 Task: Create a board button that creates a unique list named "Progress report 2" in the top position on board "Trello first".
Action: Mouse moved to (1133, 87)
Screenshot: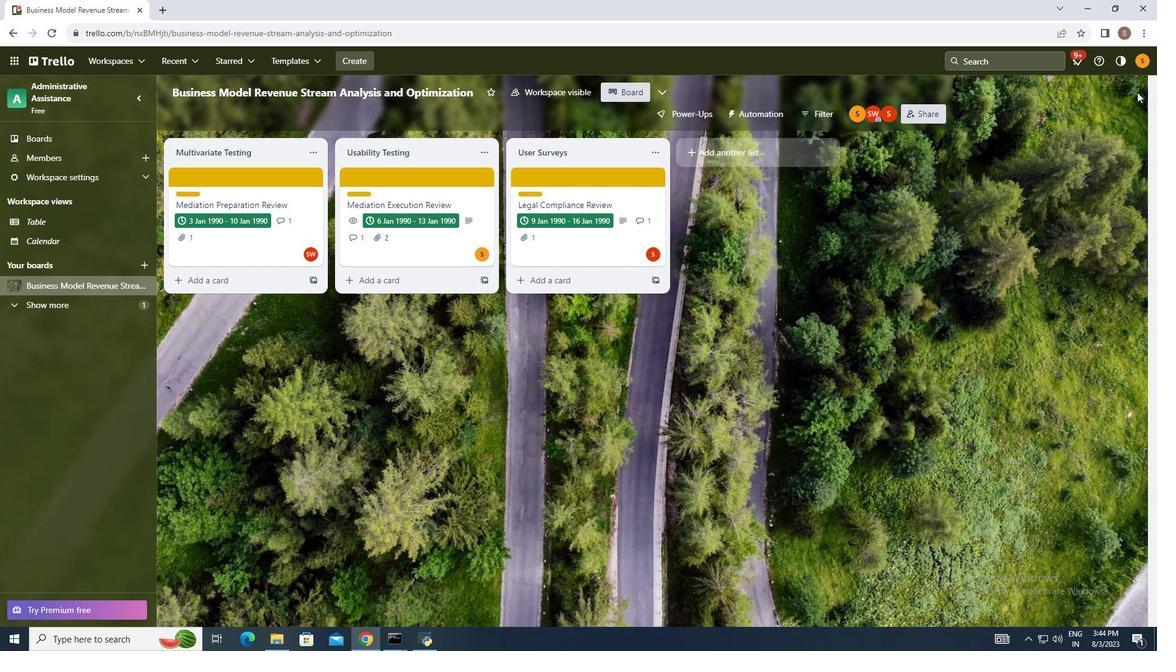 
Action: Mouse pressed left at (1133, 87)
Screenshot: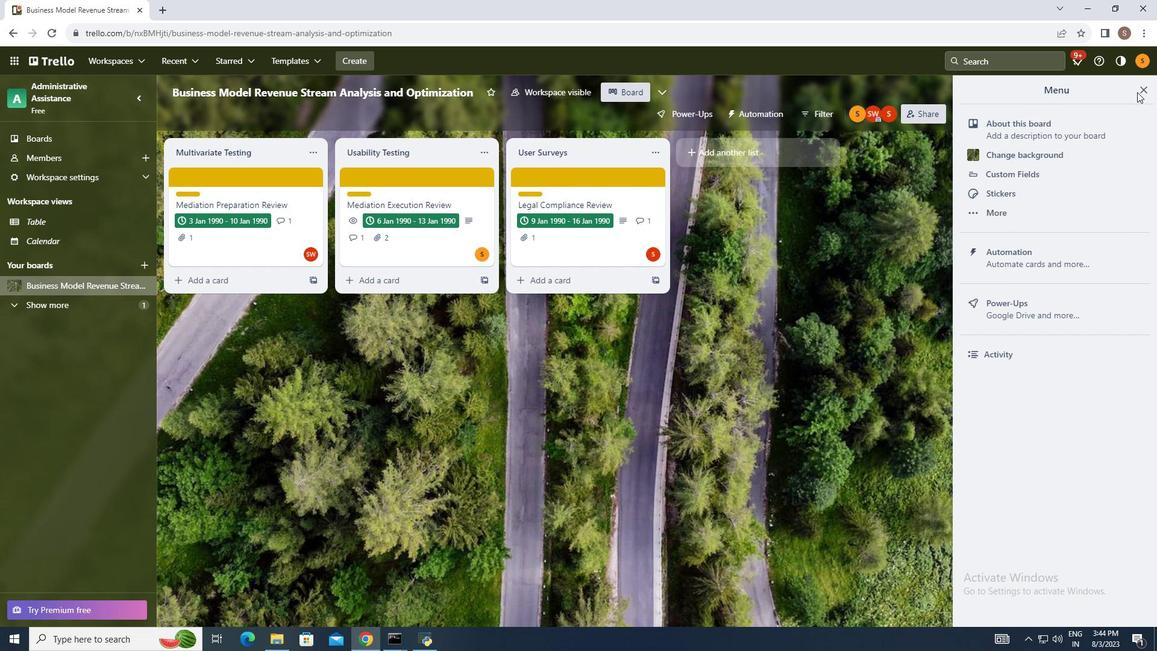 
Action: Mouse moved to (1033, 258)
Screenshot: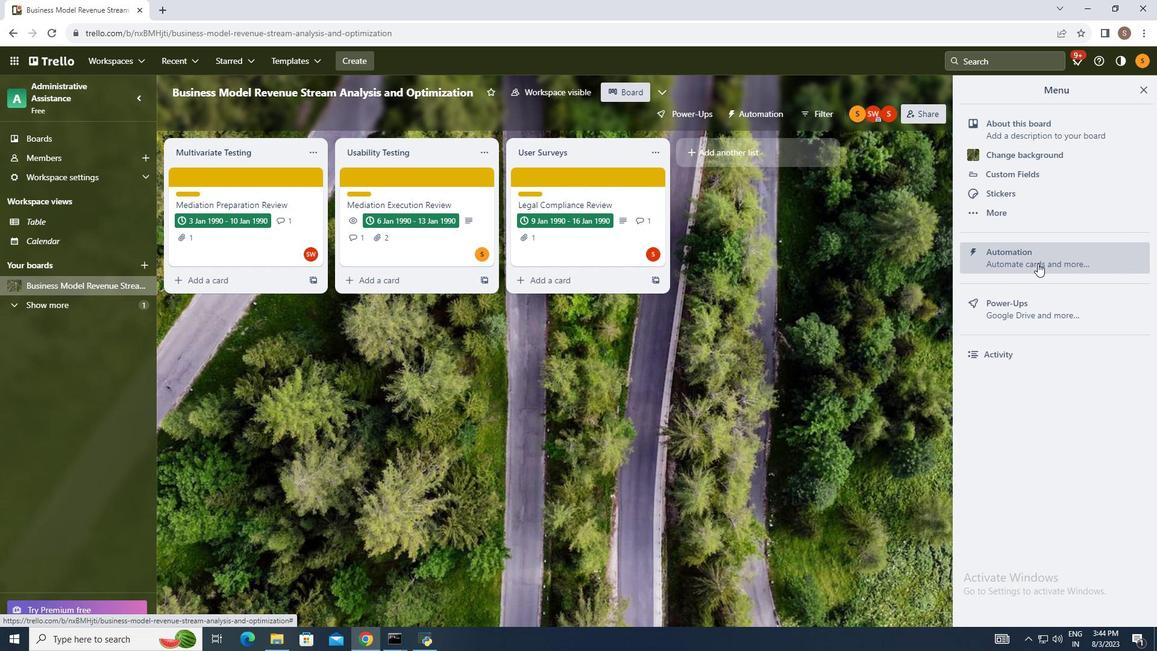 
Action: Mouse pressed left at (1033, 258)
Screenshot: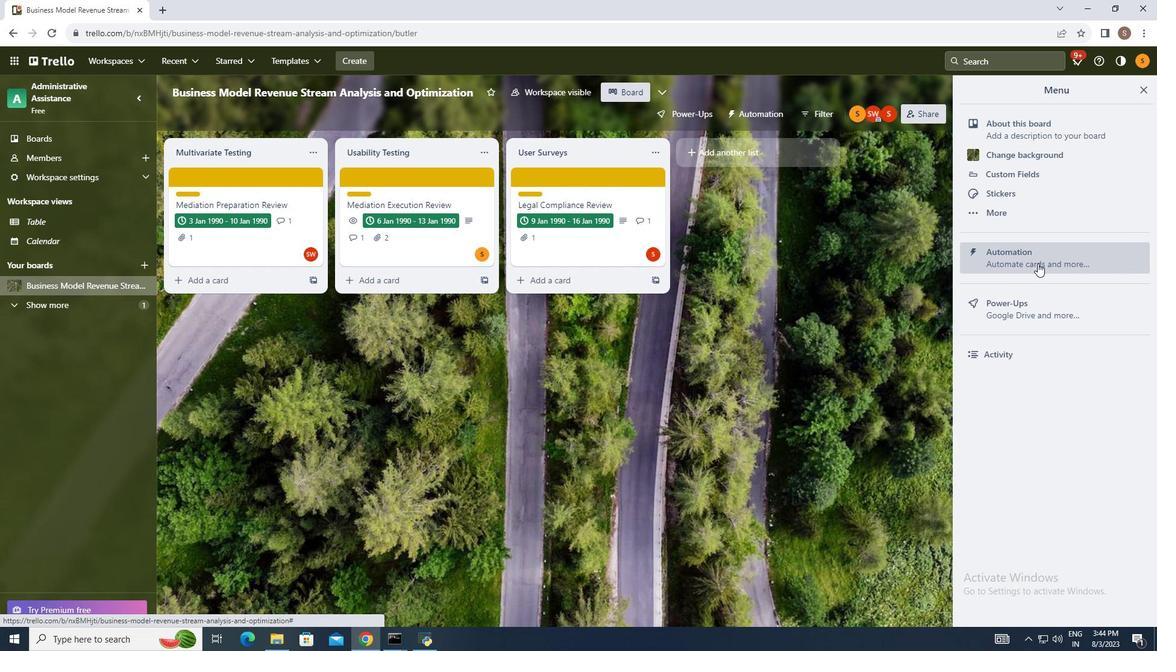 
Action: Mouse moved to (216, 326)
Screenshot: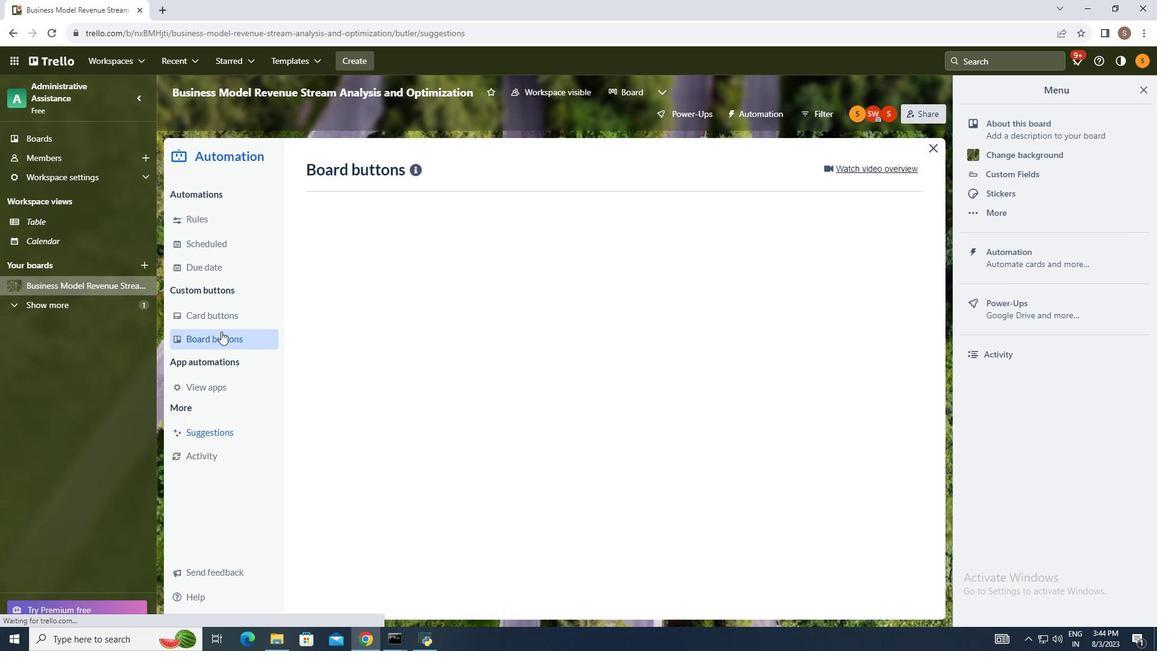 
Action: Mouse pressed left at (216, 326)
Screenshot: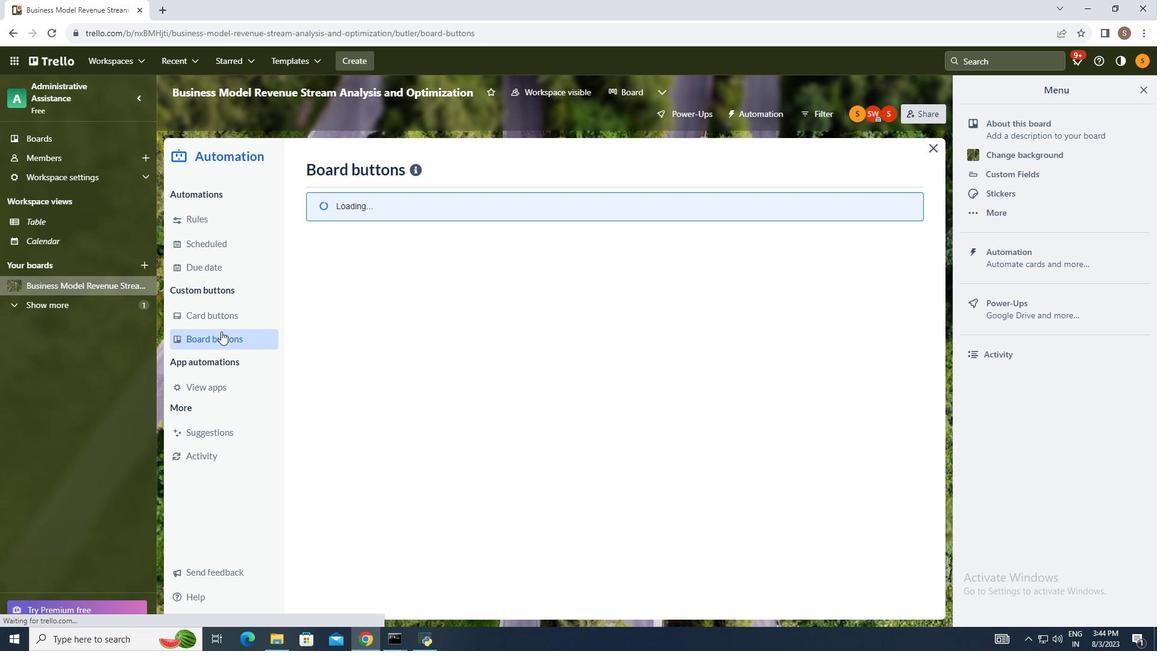 
Action: Mouse moved to (878, 158)
Screenshot: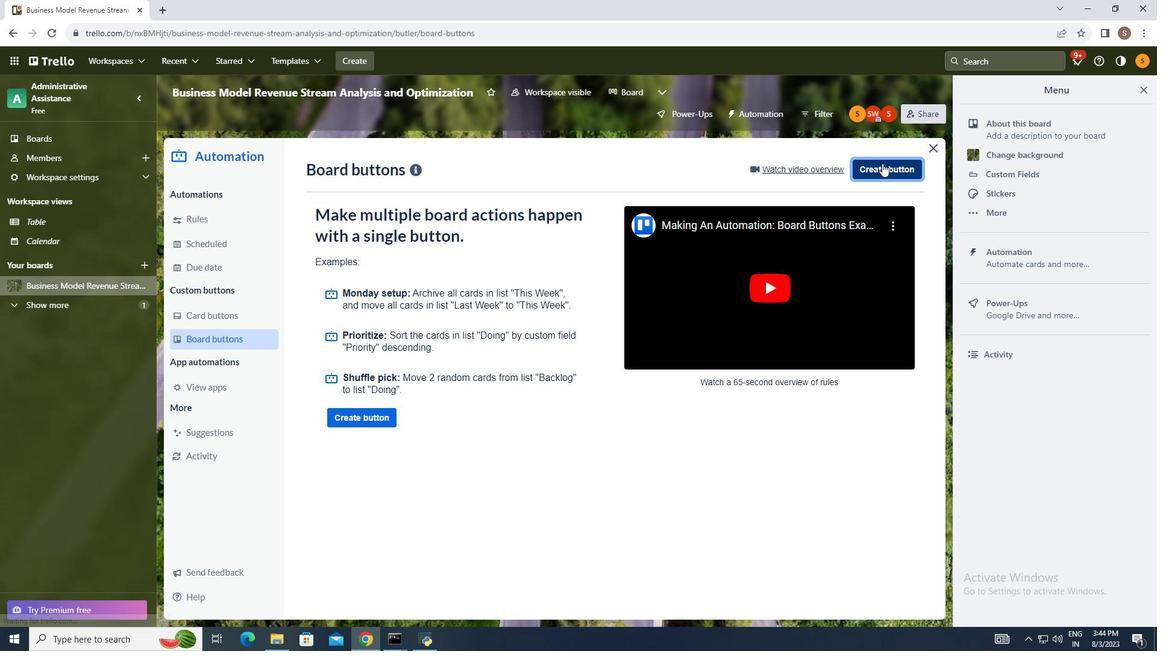 
Action: Mouse pressed left at (878, 158)
Screenshot: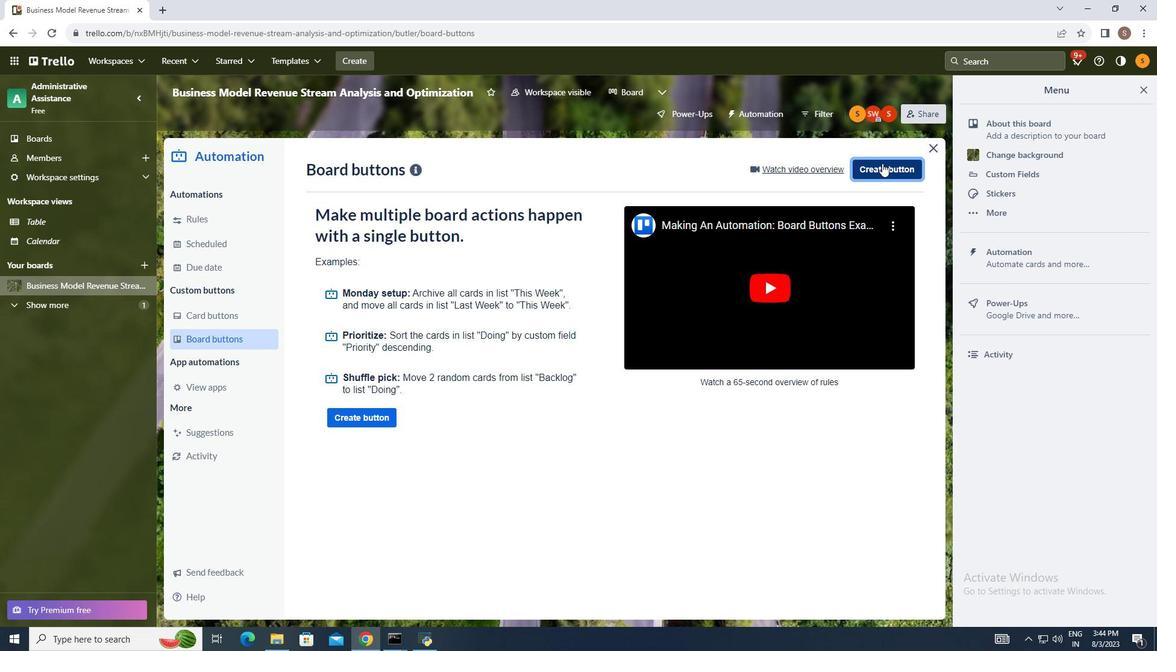 
Action: Mouse moved to (562, 325)
Screenshot: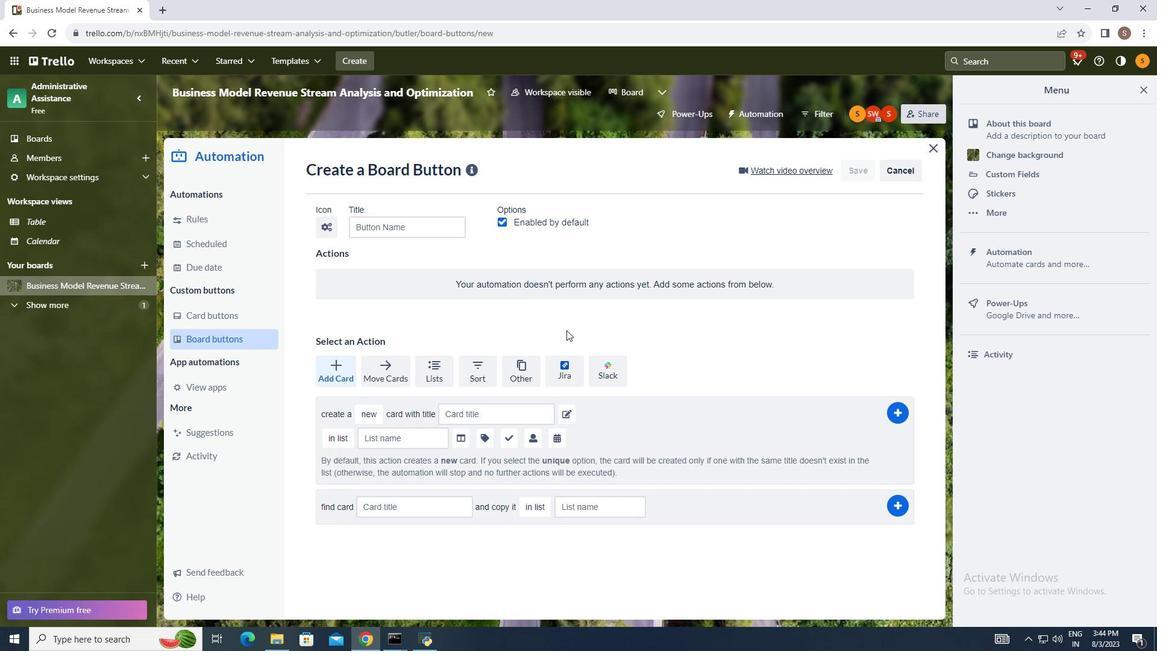 
Action: Mouse pressed left at (562, 325)
Screenshot: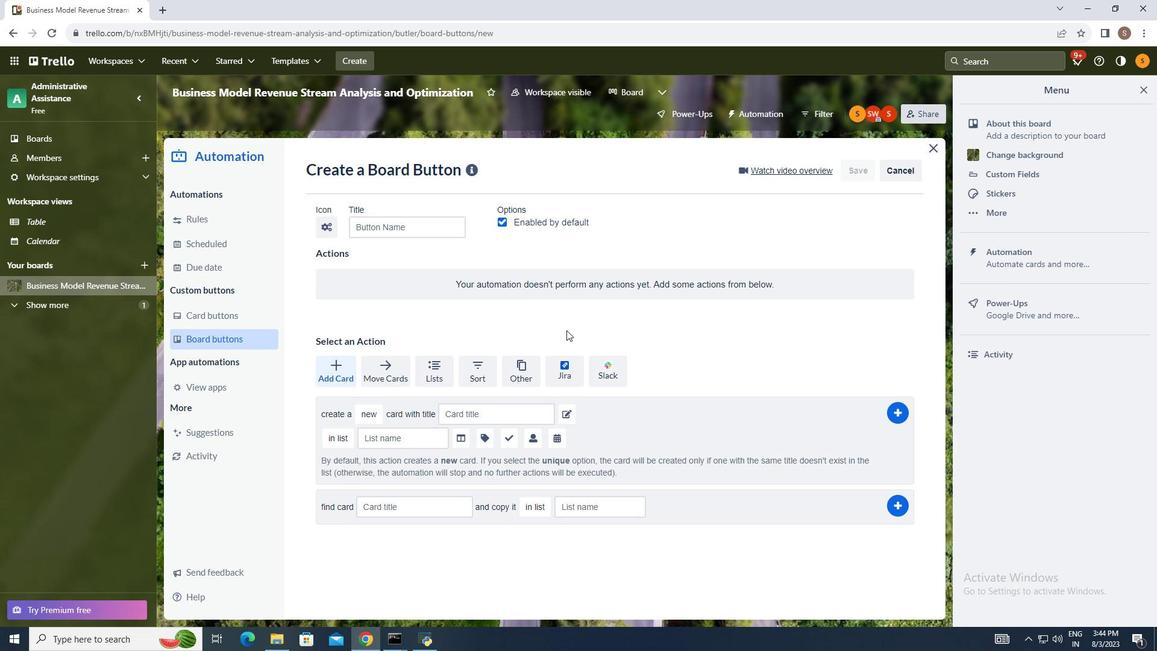 
Action: Mouse moved to (427, 366)
Screenshot: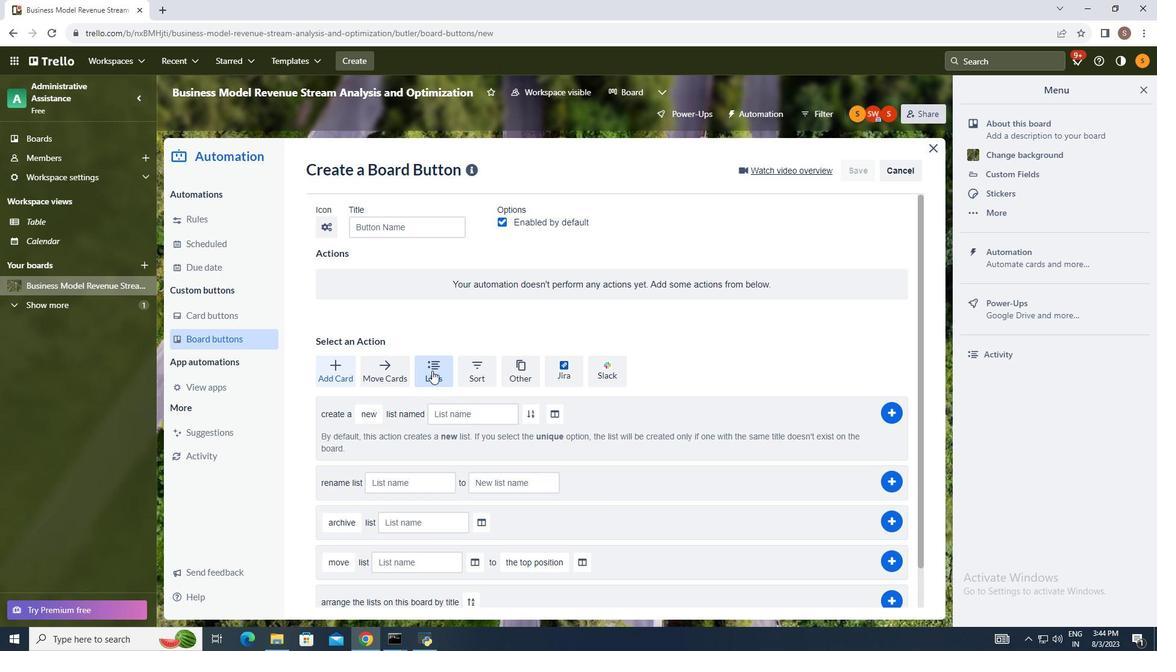 
Action: Mouse pressed left at (427, 366)
Screenshot: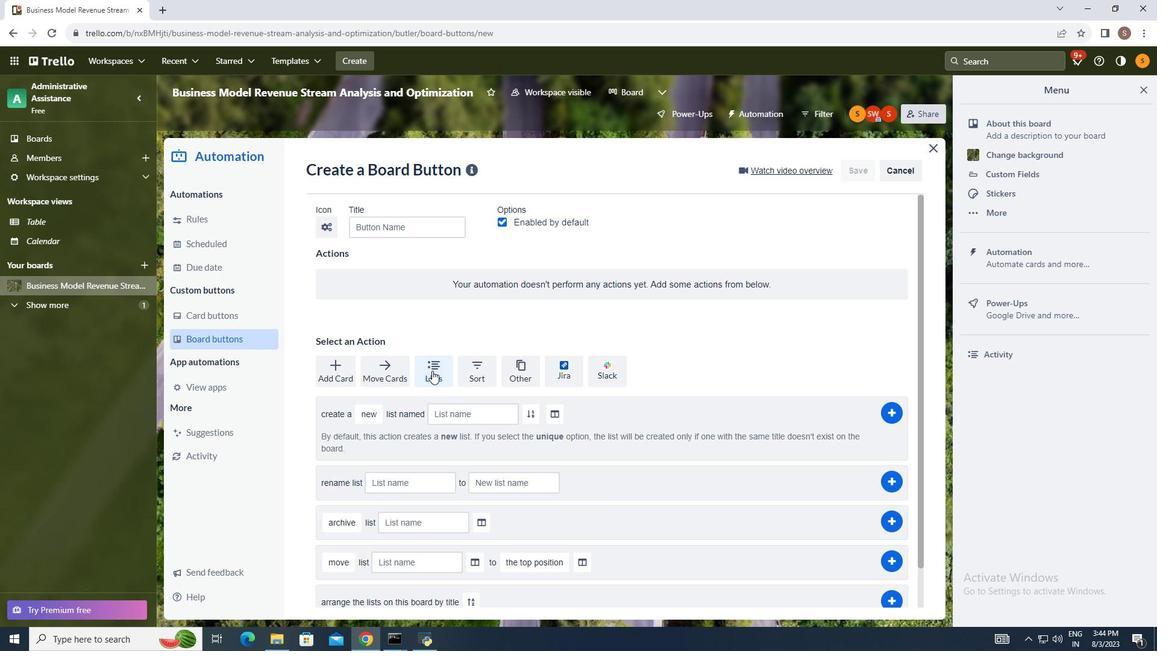 
Action: Mouse moved to (361, 413)
Screenshot: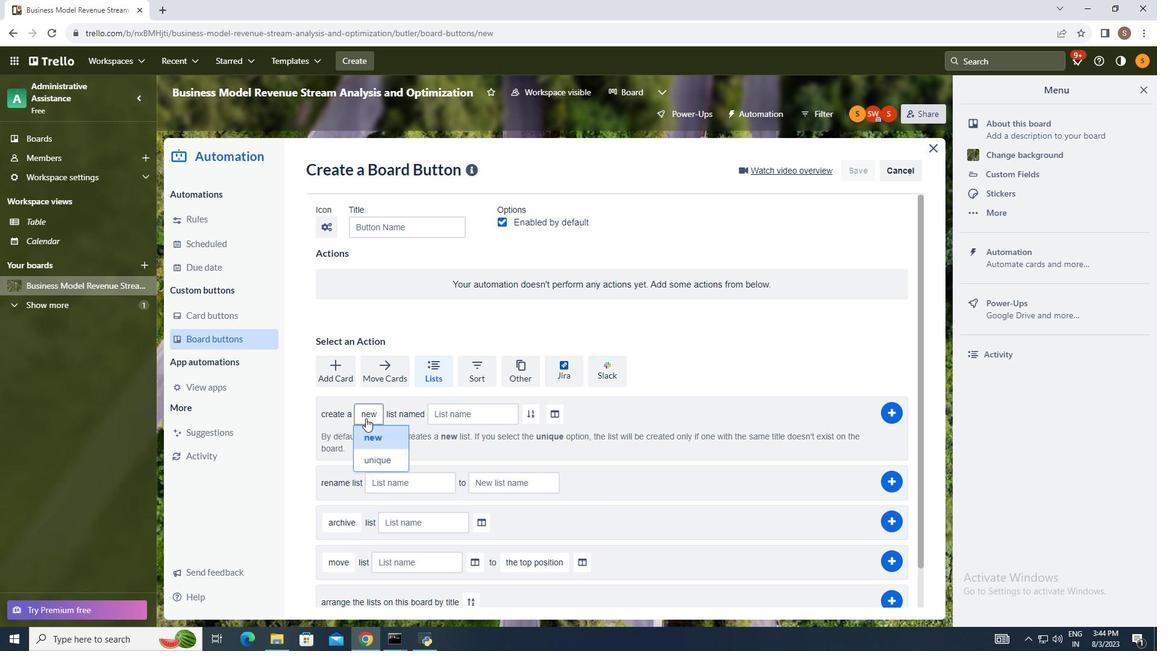 
Action: Mouse pressed left at (361, 413)
Screenshot: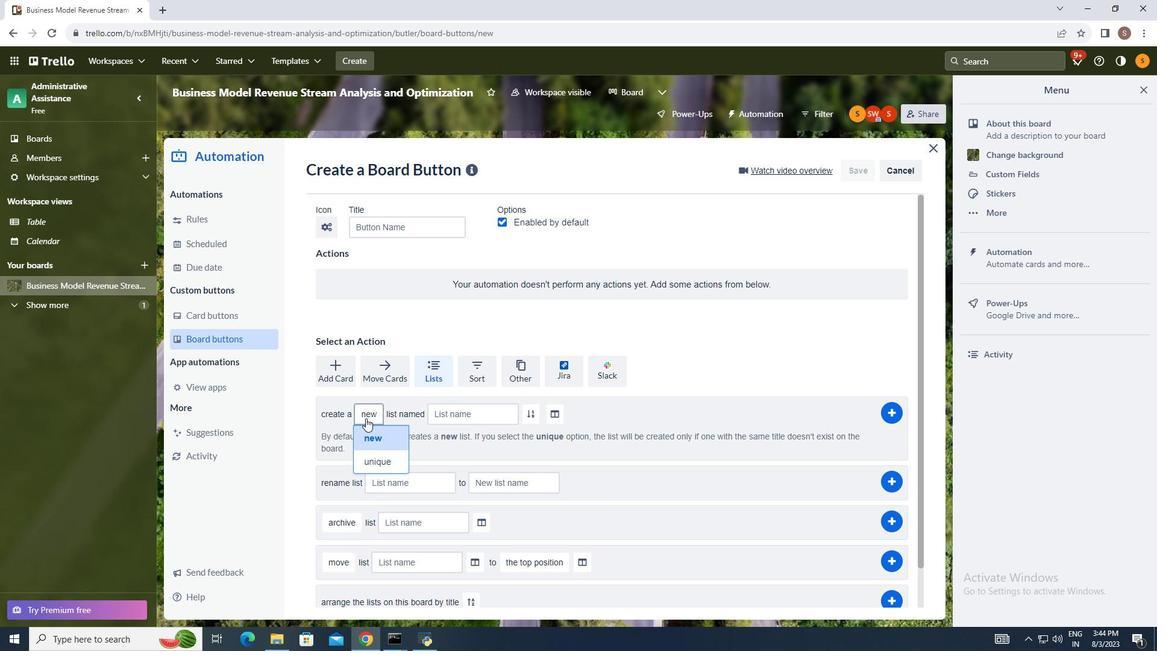 
Action: Mouse moved to (363, 458)
Screenshot: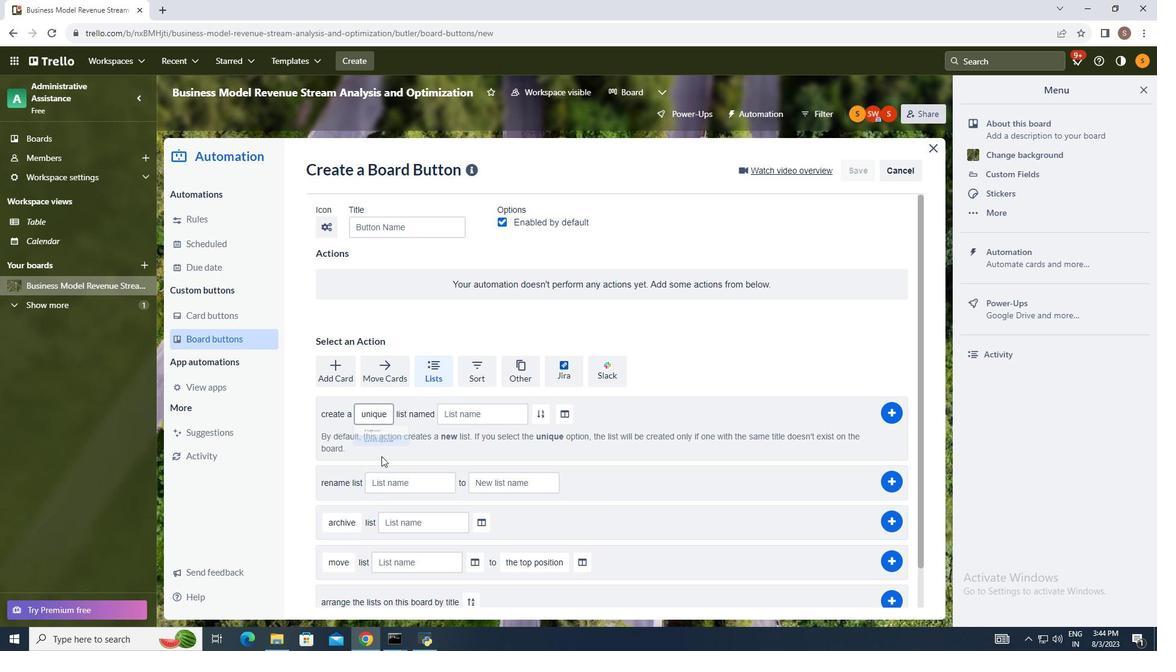 
Action: Mouse pressed left at (363, 458)
Screenshot: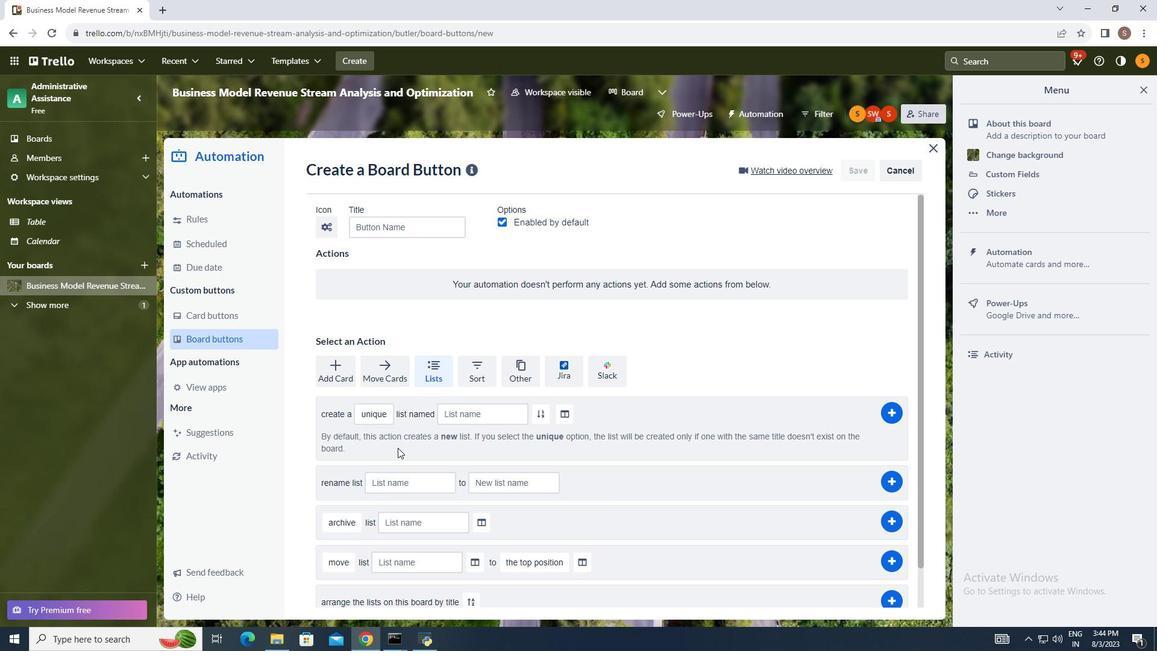
Action: Mouse moved to (452, 413)
Screenshot: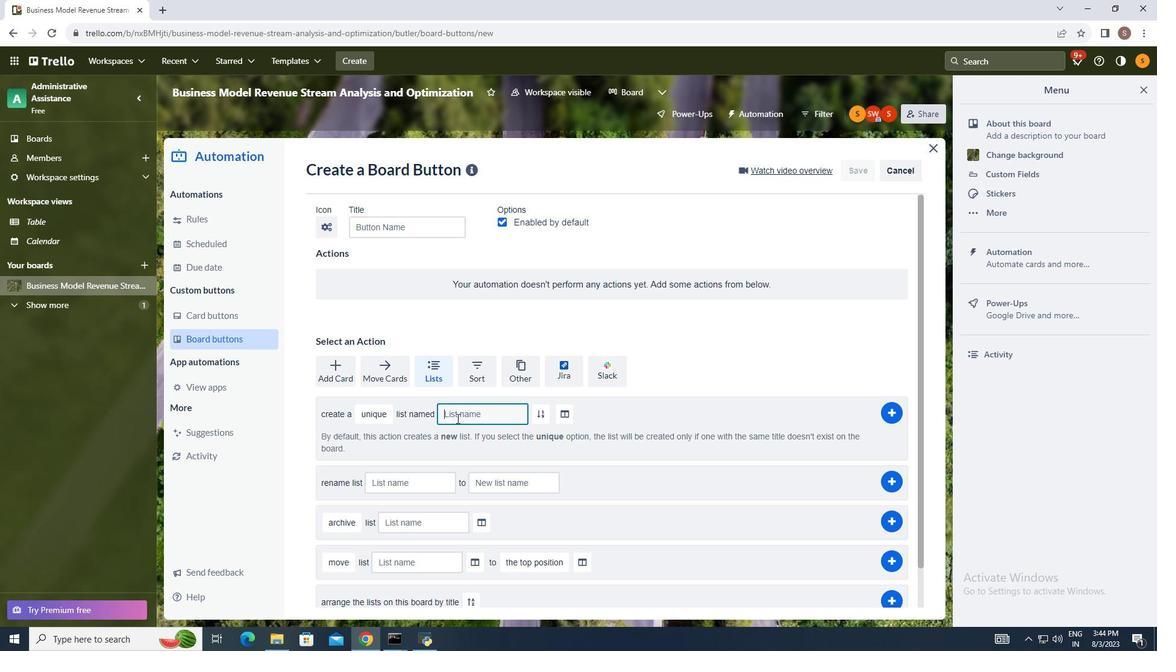 
Action: Mouse pressed left at (452, 413)
Screenshot: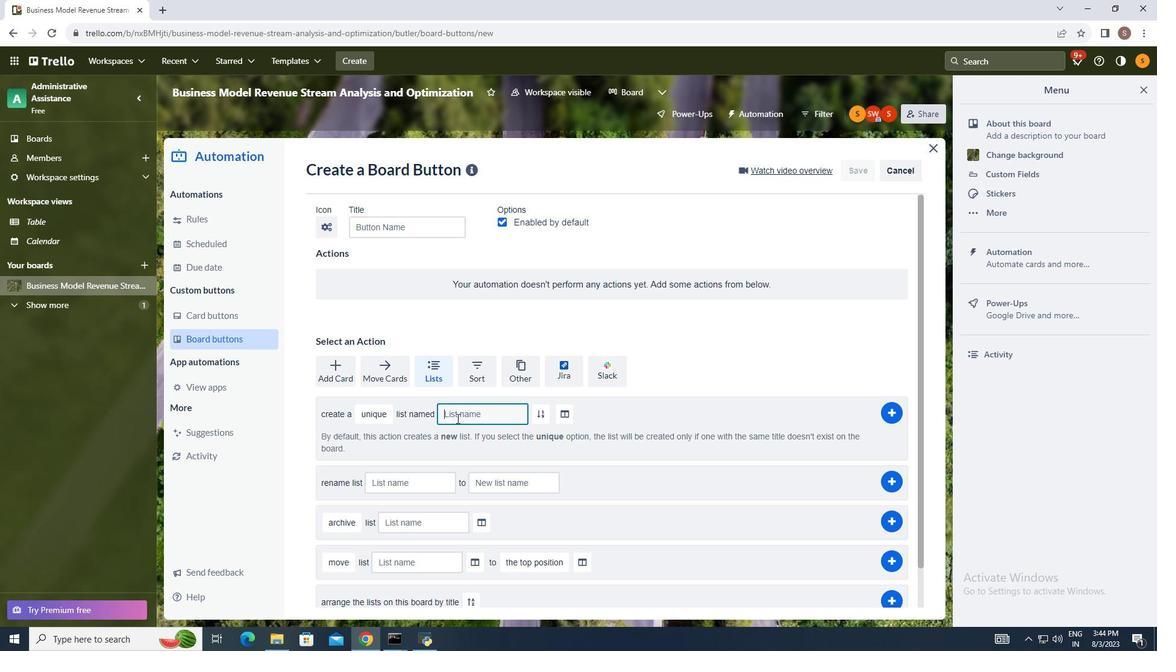 
Action: Key pressed <Key.shift>Progress<Key.space>report<Key.space>2
Screenshot: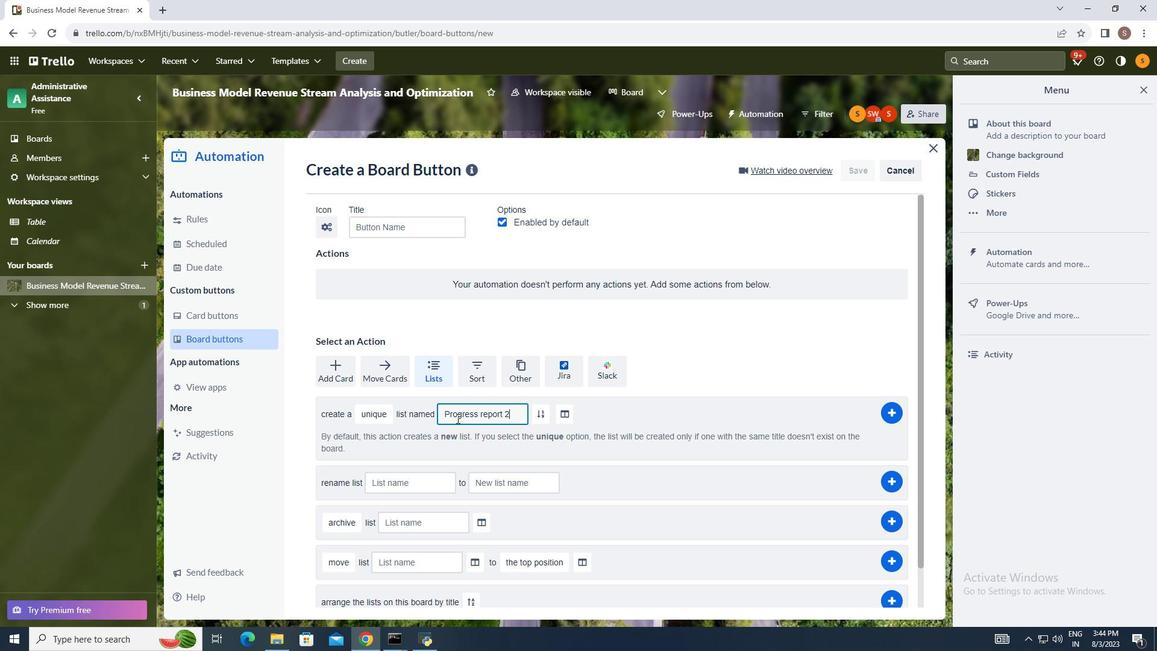 
Action: Mouse moved to (533, 413)
Screenshot: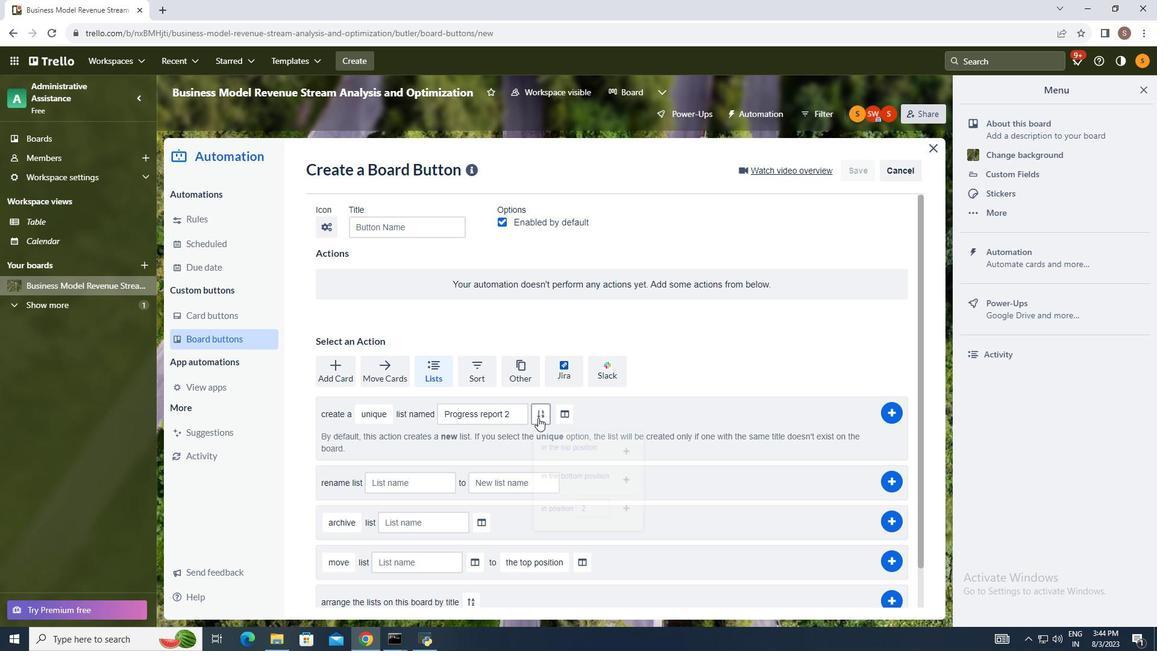 
Action: Mouse pressed left at (533, 413)
Screenshot: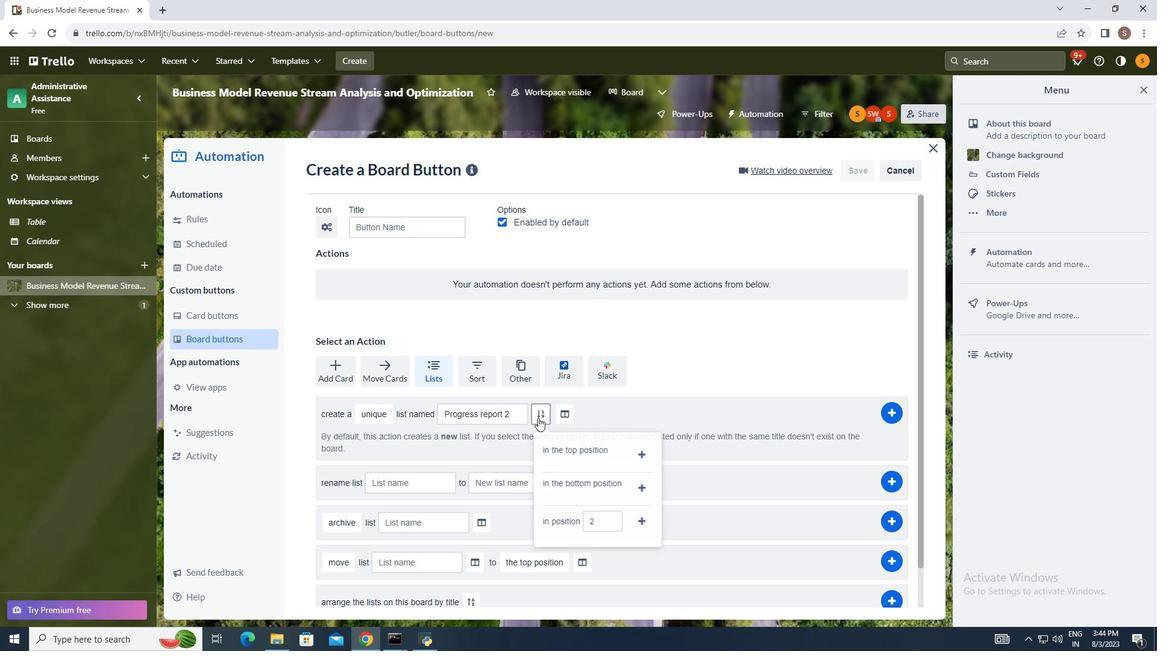 
Action: Mouse moved to (641, 450)
Screenshot: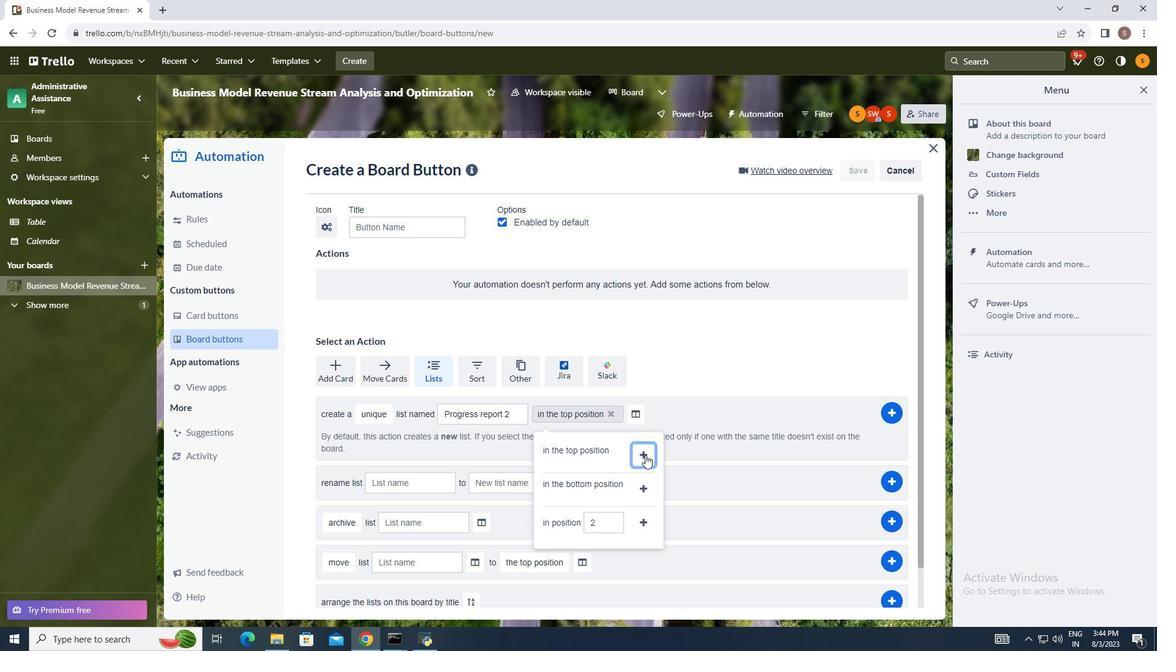 
Action: Mouse pressed left at (641, 450)
Screenshot: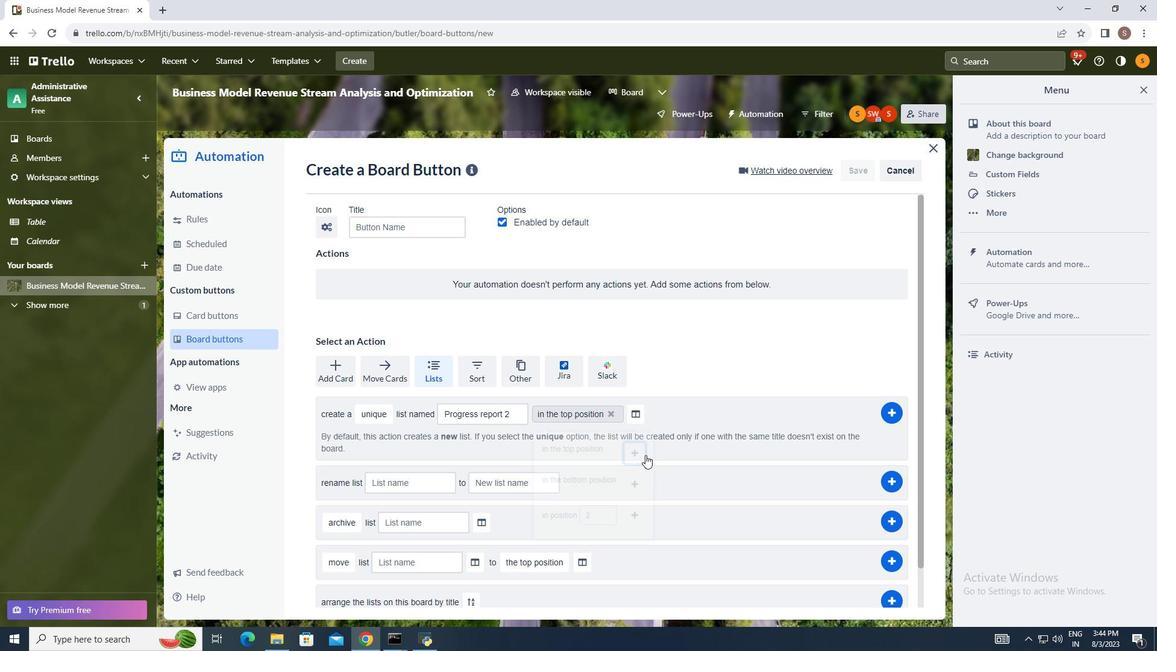 
Action: Mouse moved to (634, 405)
Screenshot: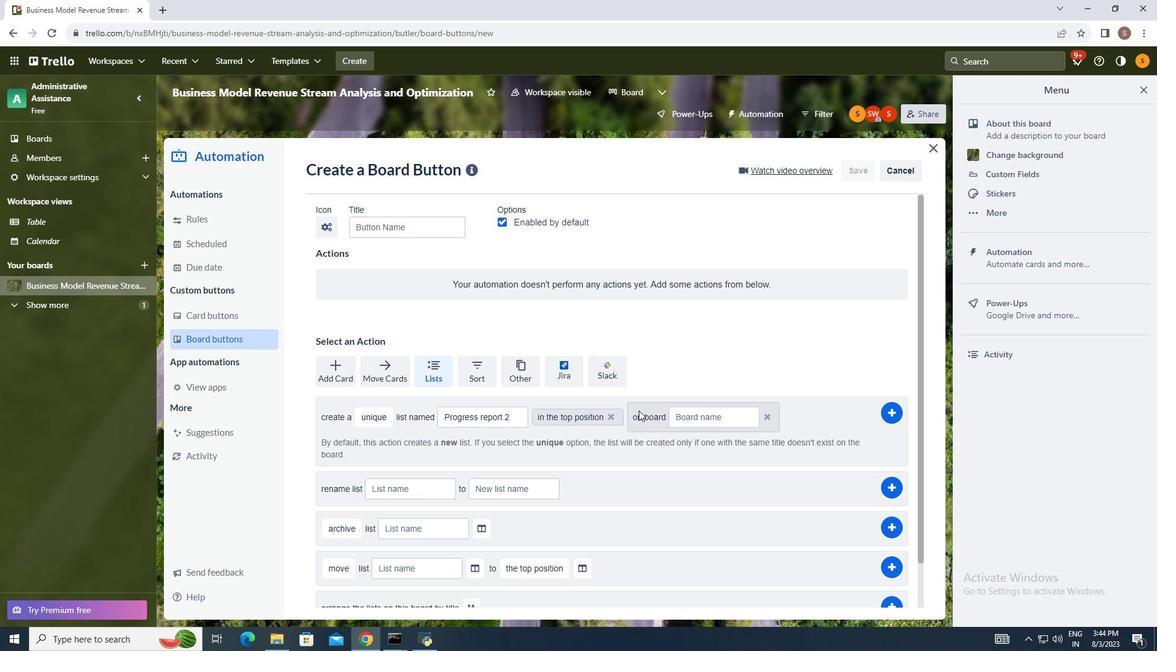 
Action: Mouse pressed left at (634, 405)
Screenshot: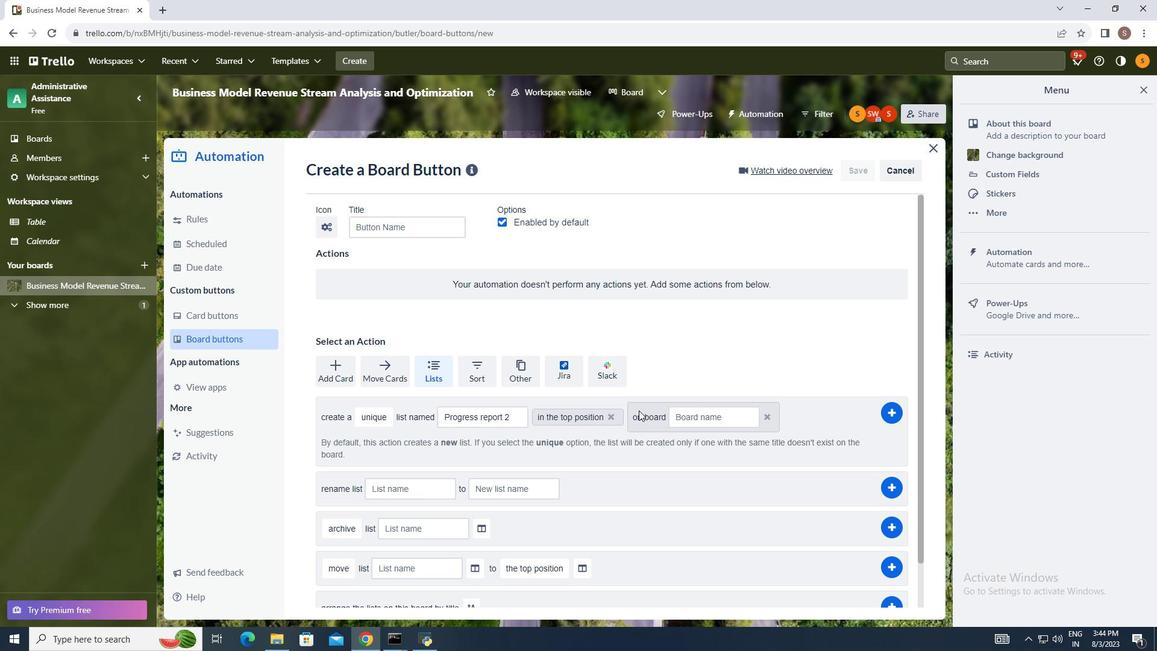 
Action: Mouse moved to (692, 411)
Screenshot: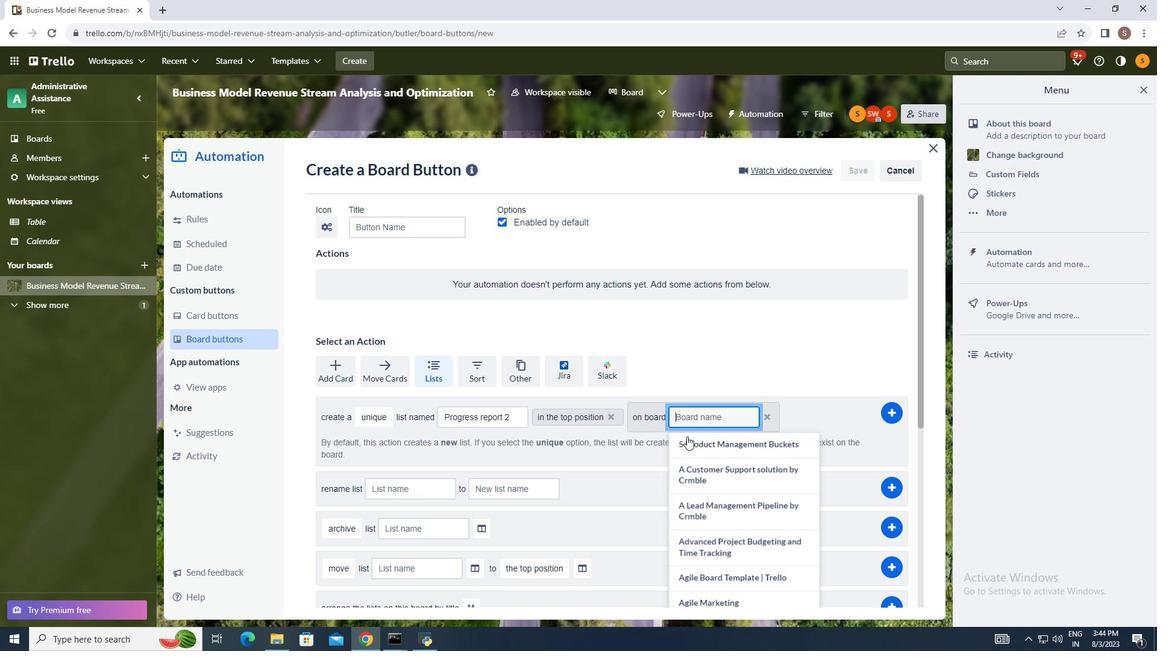 
Action: Mouse pressed left at (692, 411)
Screenshot: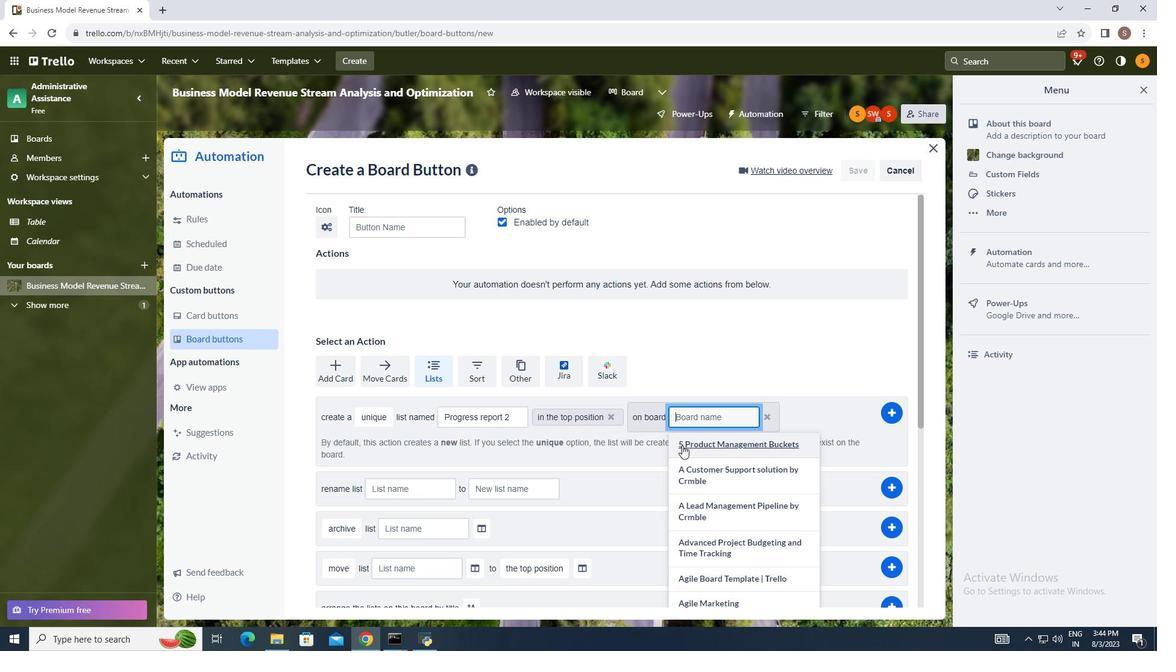 
Action: Mouse moved to (607, 443)
Screenshot: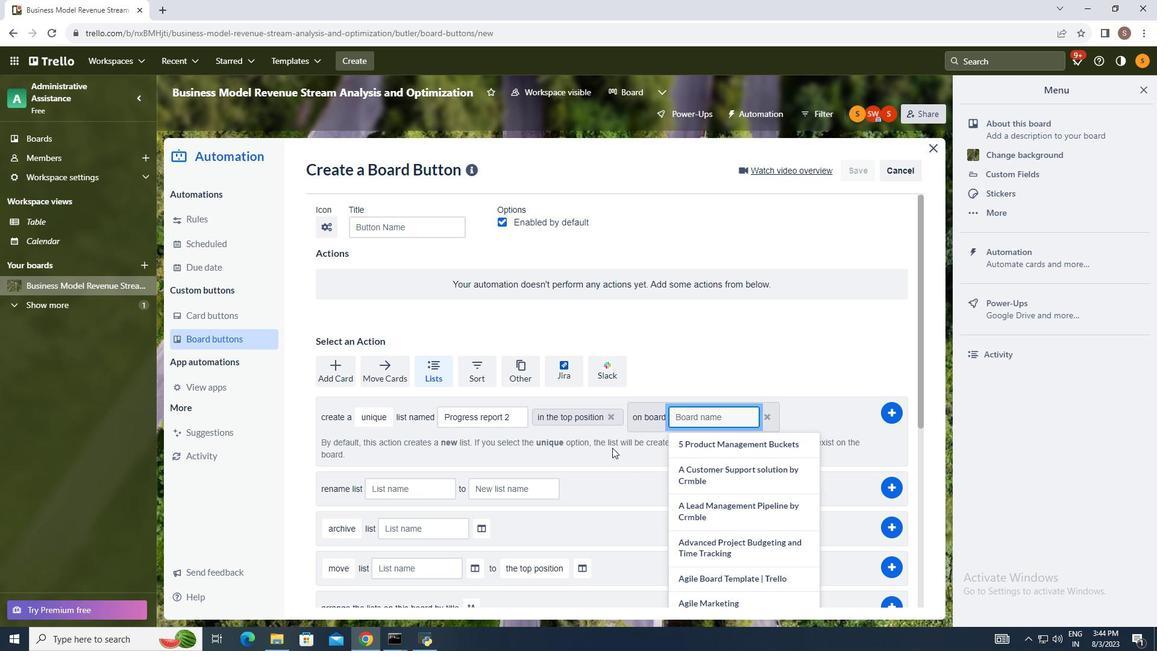 
Action: Key pressed <Key.shift_r>Trello<Key.space>first
Screenshot: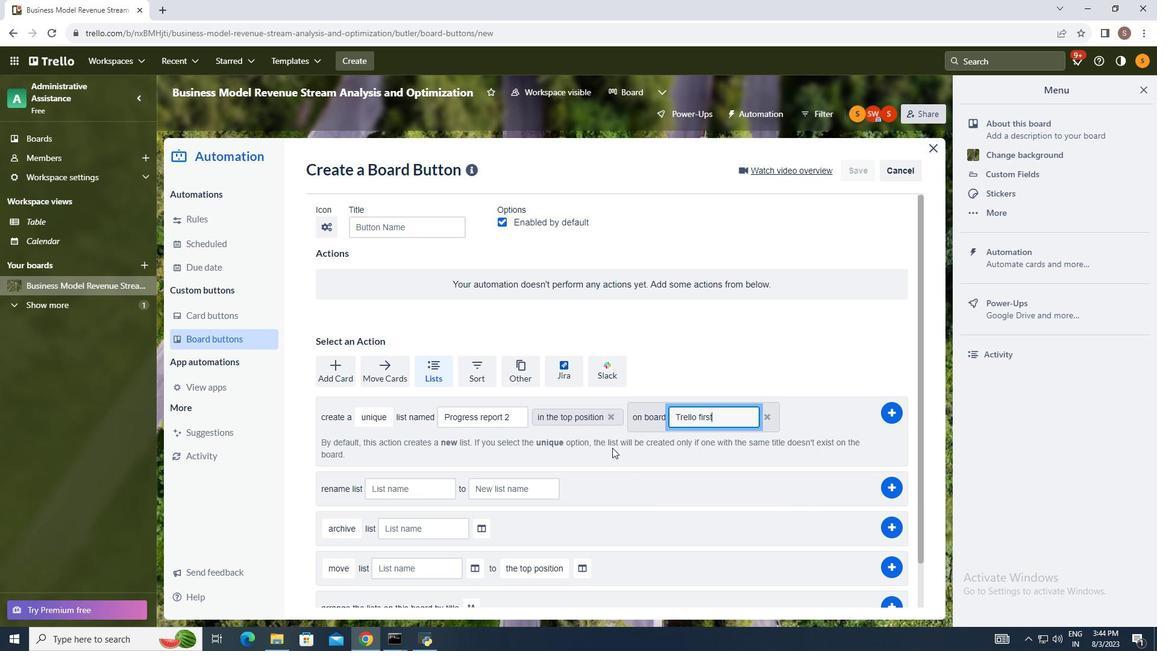 
Action: Mouse moved to (882, 409)
Screenshot: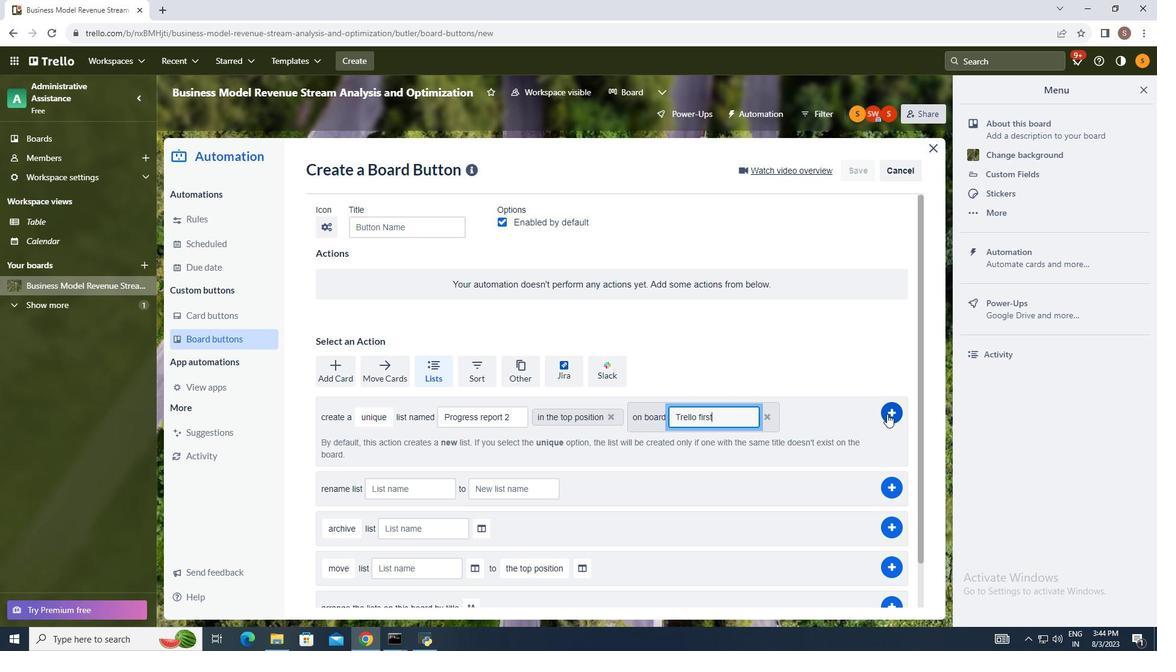 
Action: Mouse pressed left at (882, 409)
Screenshot: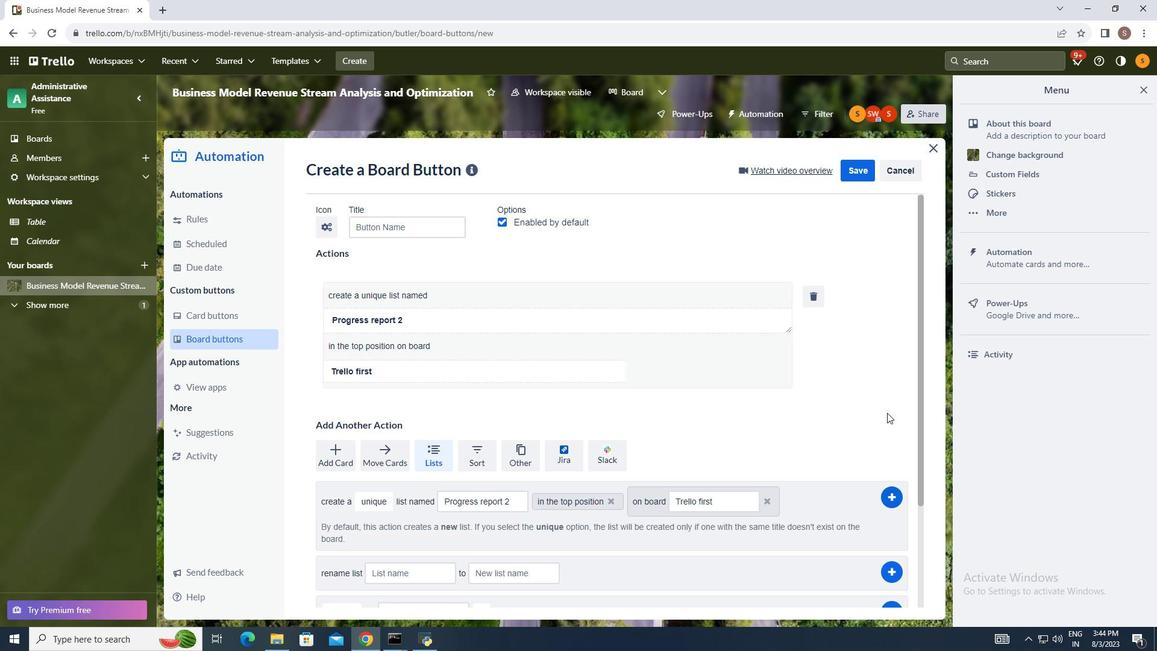 
Action: Mouse moved to (799, 372)
Screenshot: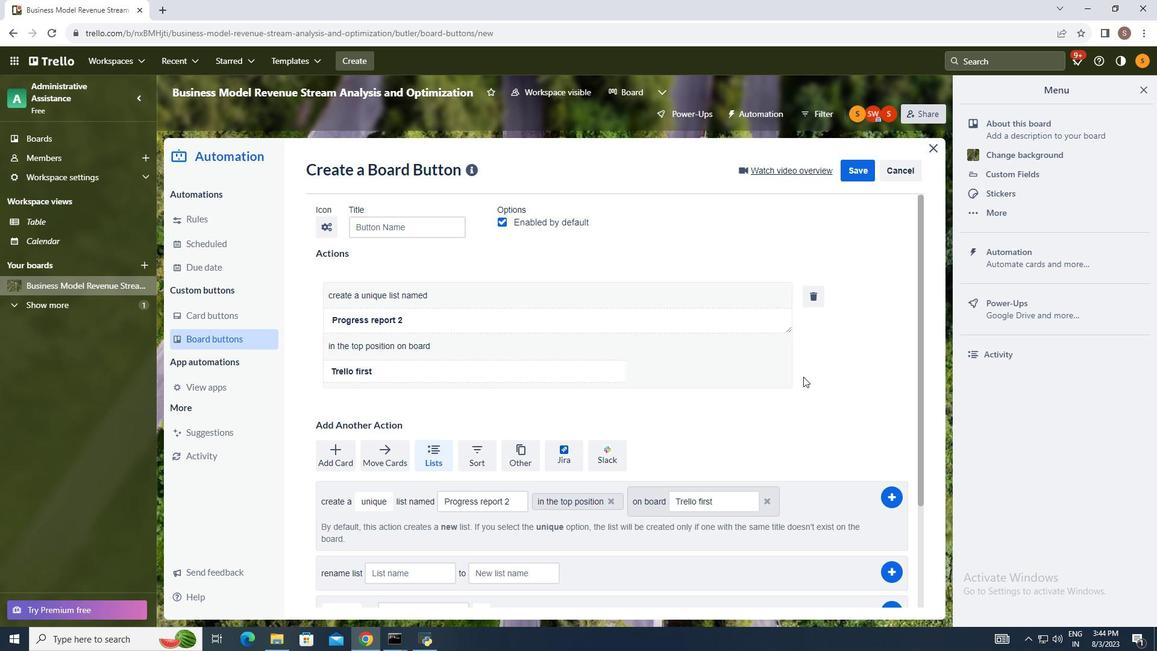 
